 Task: Create a rule whensomeone is removed from a card.
Action: Mouse pressed left at (830, 218)
Screenshot: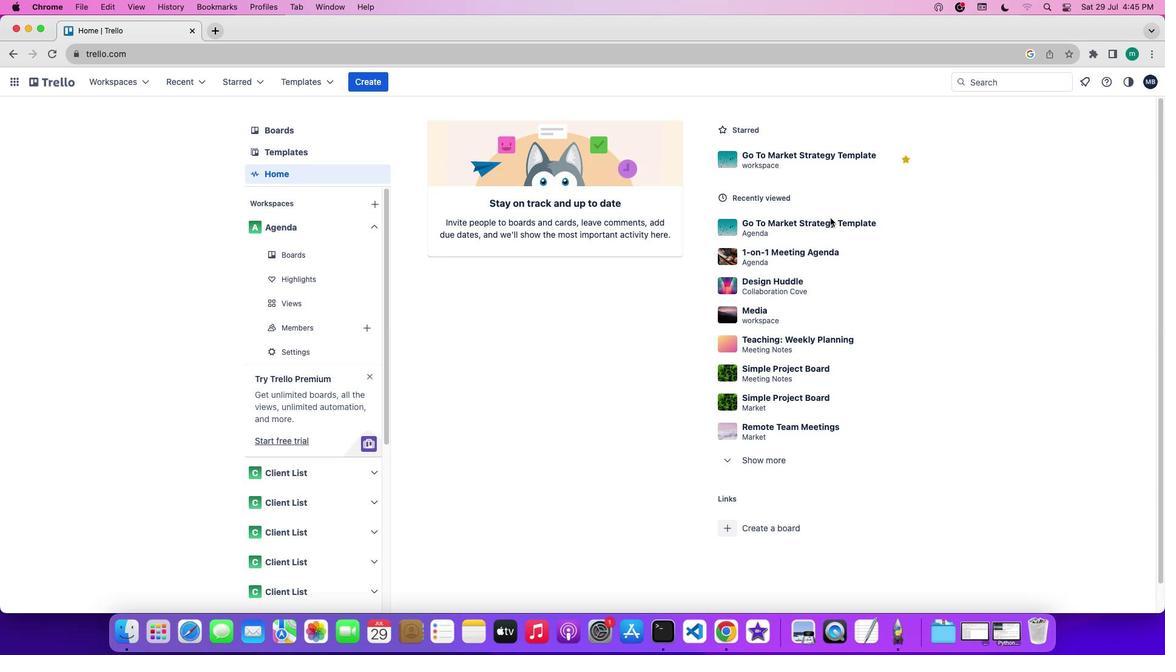 
Action: Mouse pressed left at (830, 218)
Screenshot: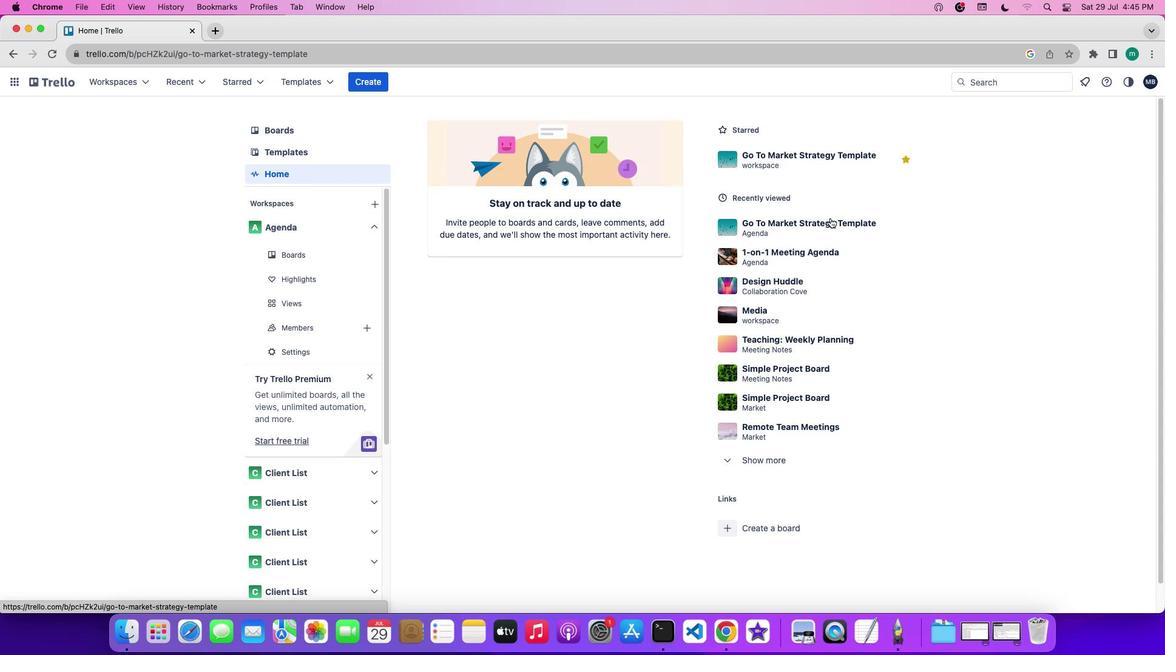 
Action: Mouse moved to (1008, 262)
Screenshot: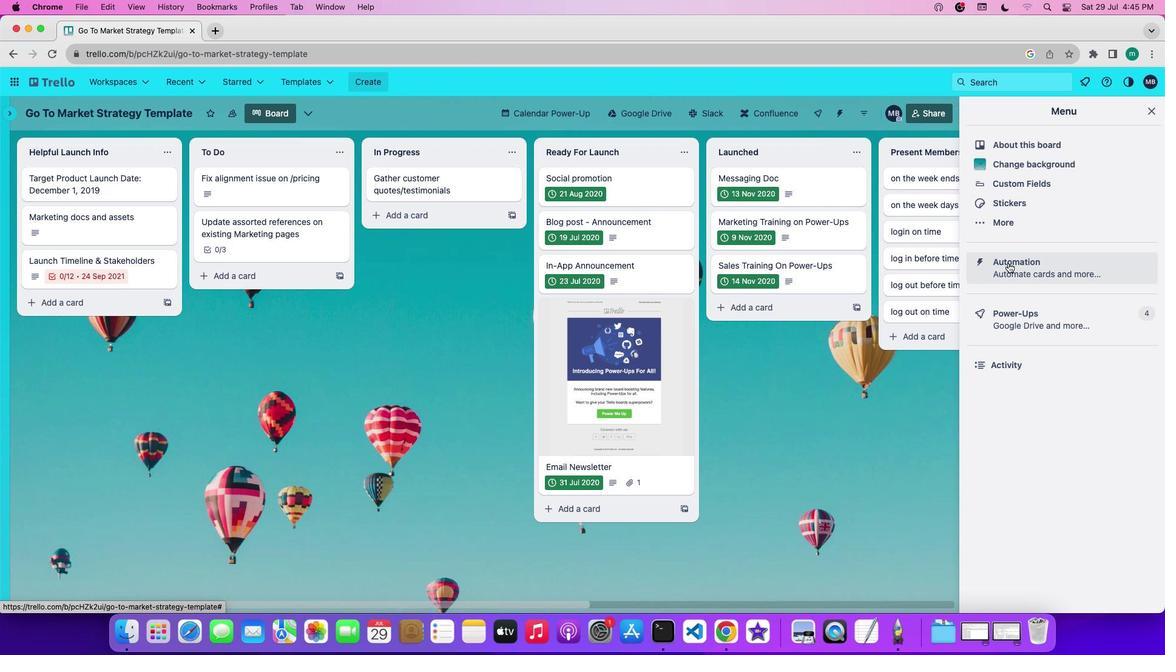 
Action: Mouse pressed left at (1008, 262)
Screenshot: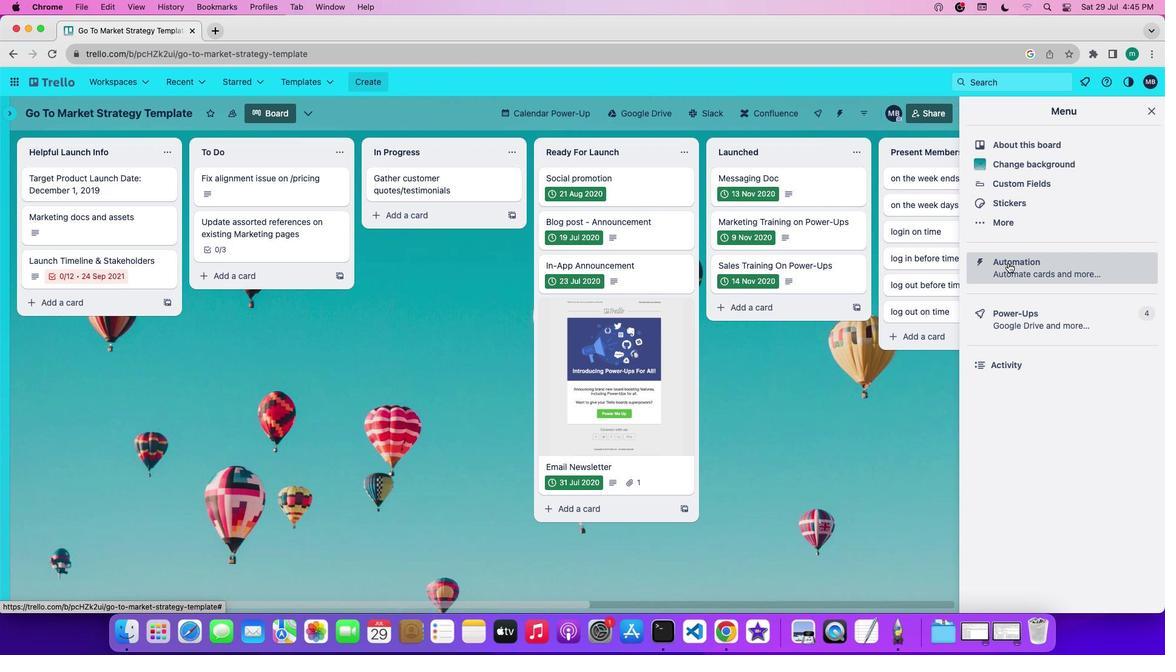 
Action: Mouse moved to (47, 225)
Screenshot: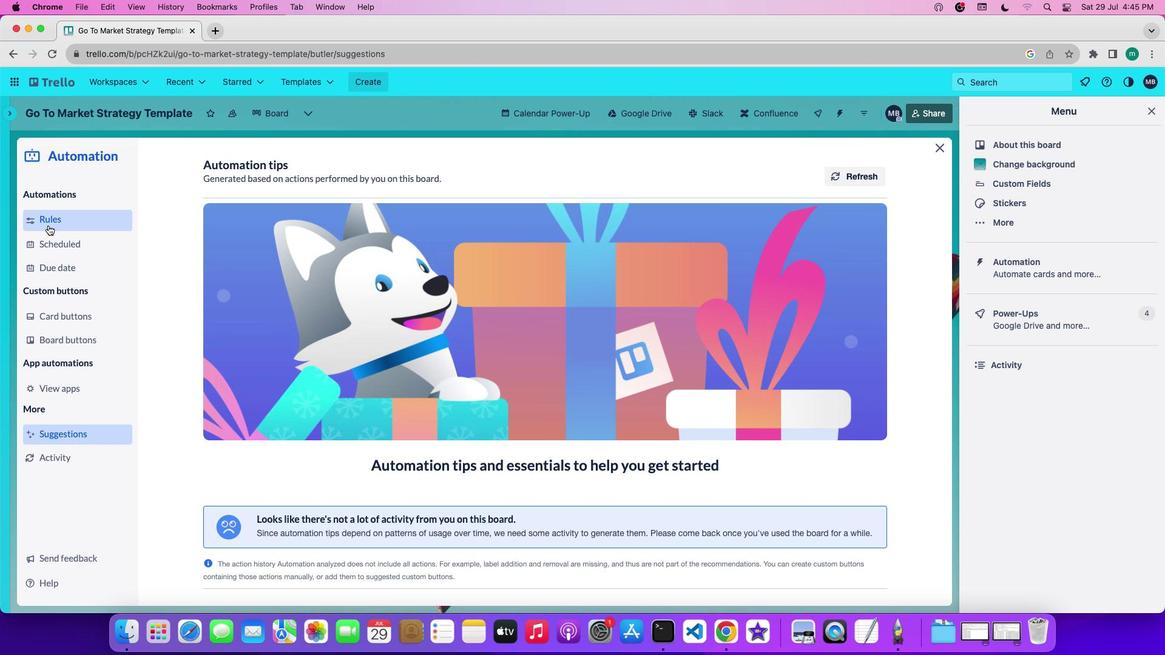 
Action: Mouse pressed left at (47, 225)
Screenshot: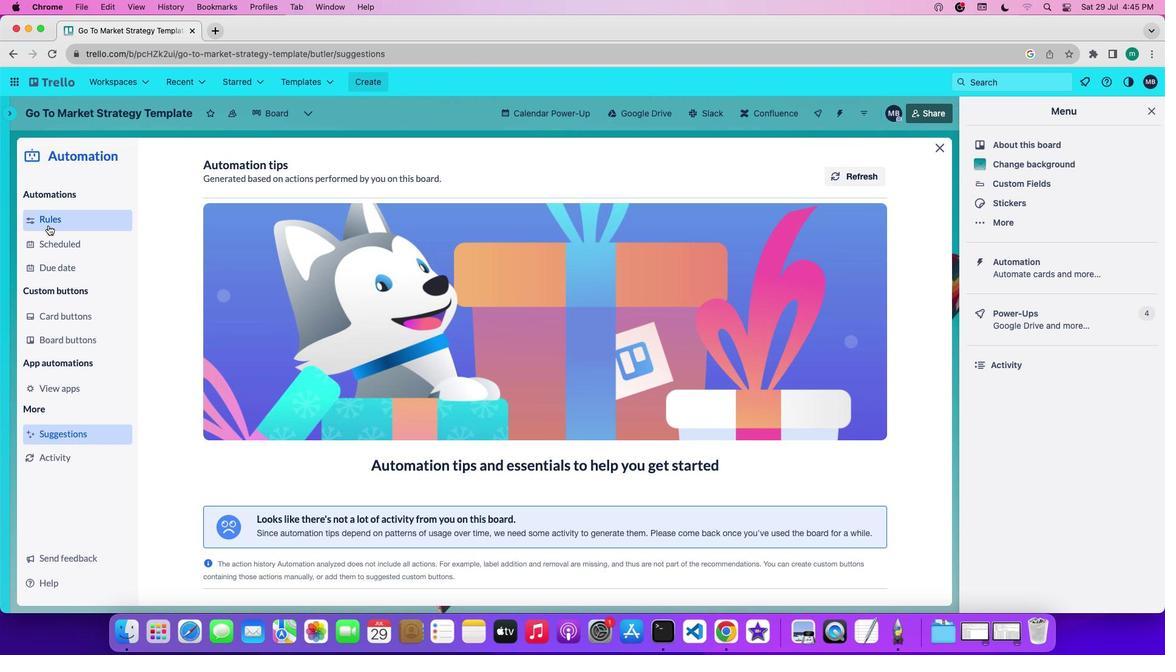
Action: Mouse moved to (261, 431)
Screenshot: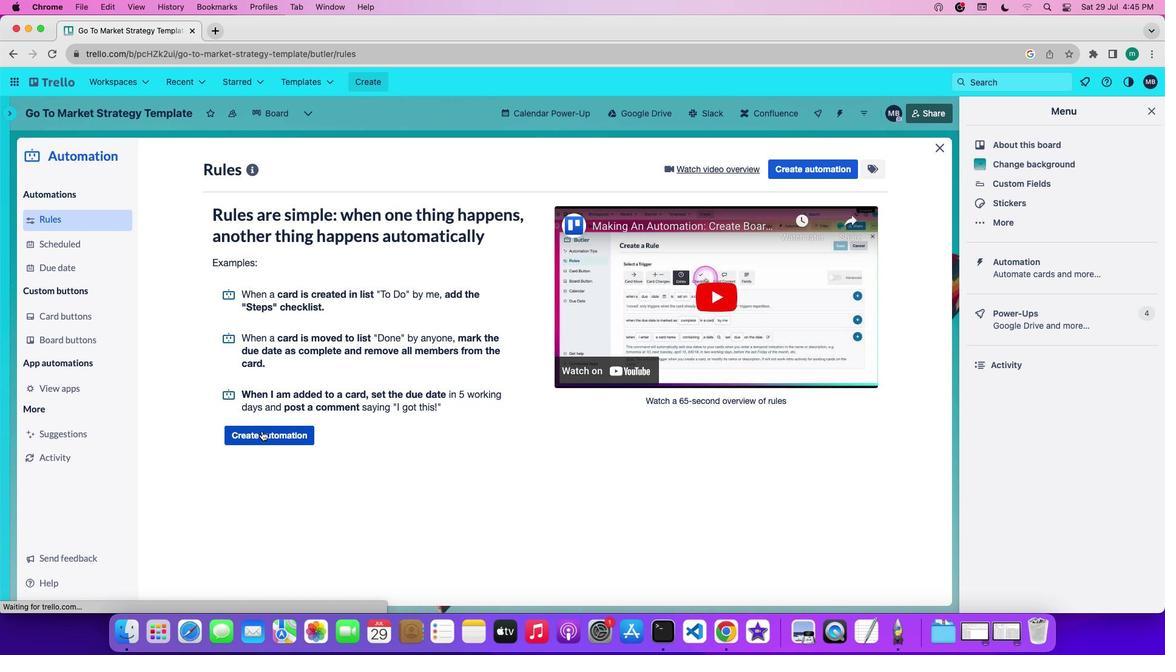 
Action: Mouse pressed left at (261, 431)
Screenshot: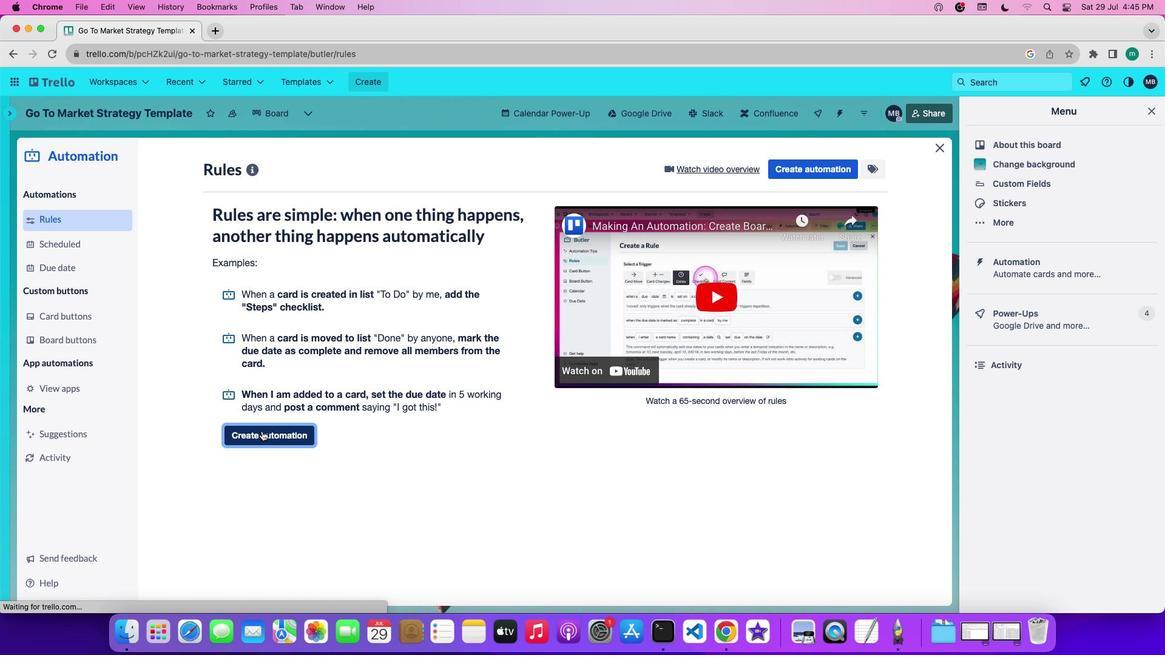 
Action: Mouse moved to (509, 281)
Screenshot: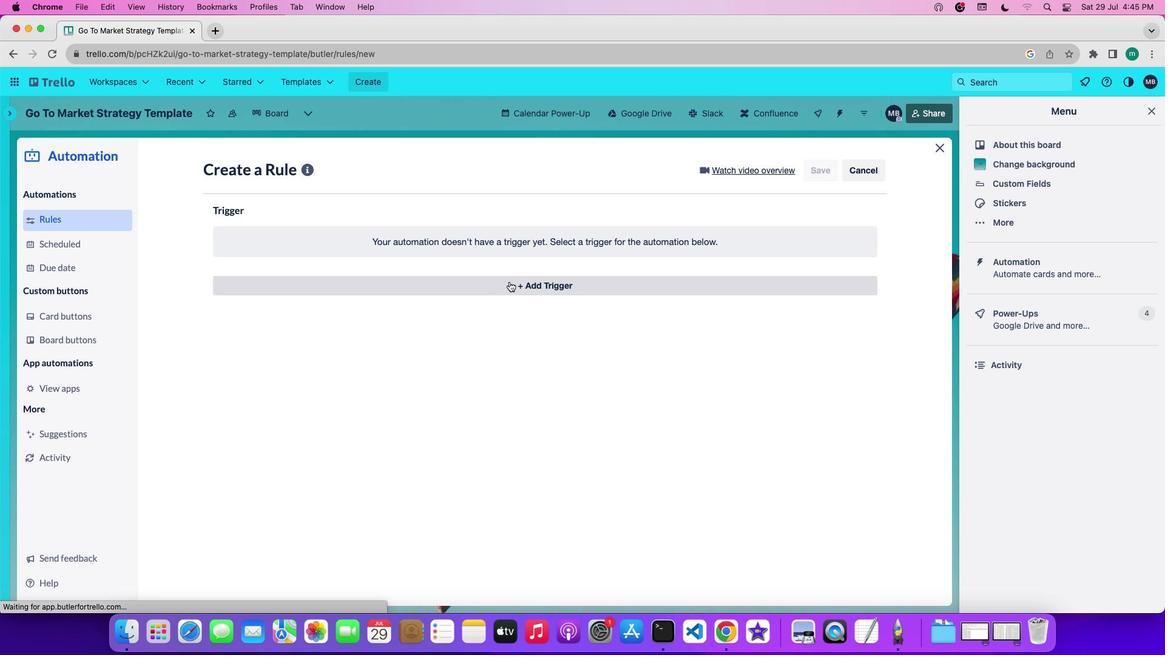 
Action: Mouse pressed left at (509, 281)
Screenshot: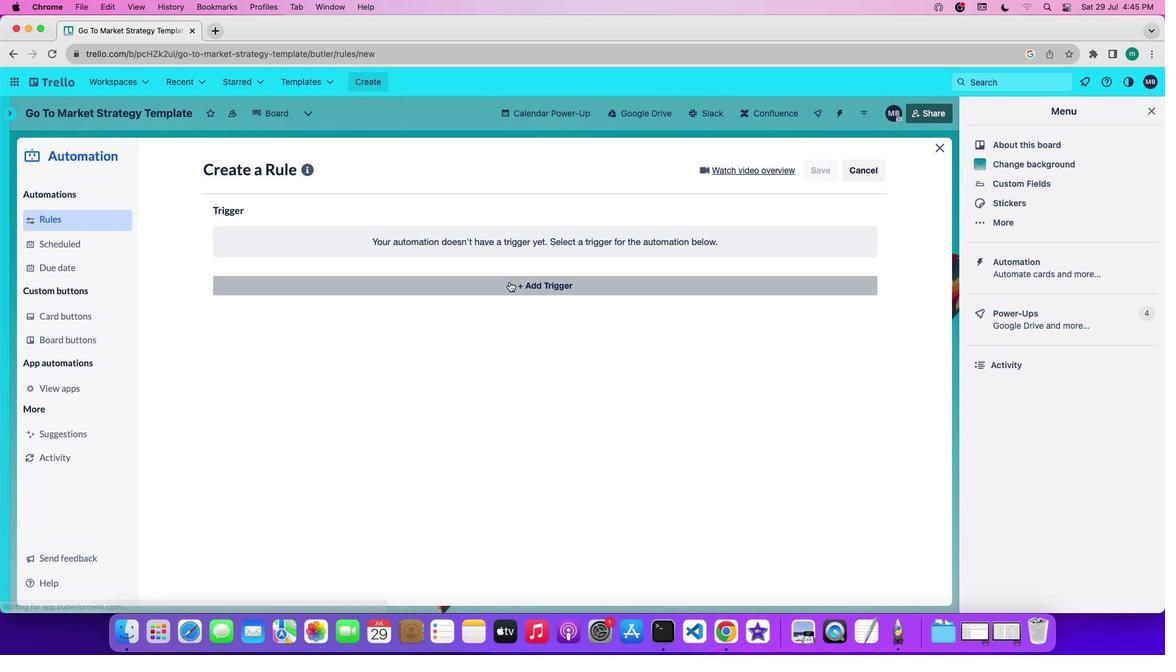 
Action: Mouse moved to (296, 321)
Screenshot: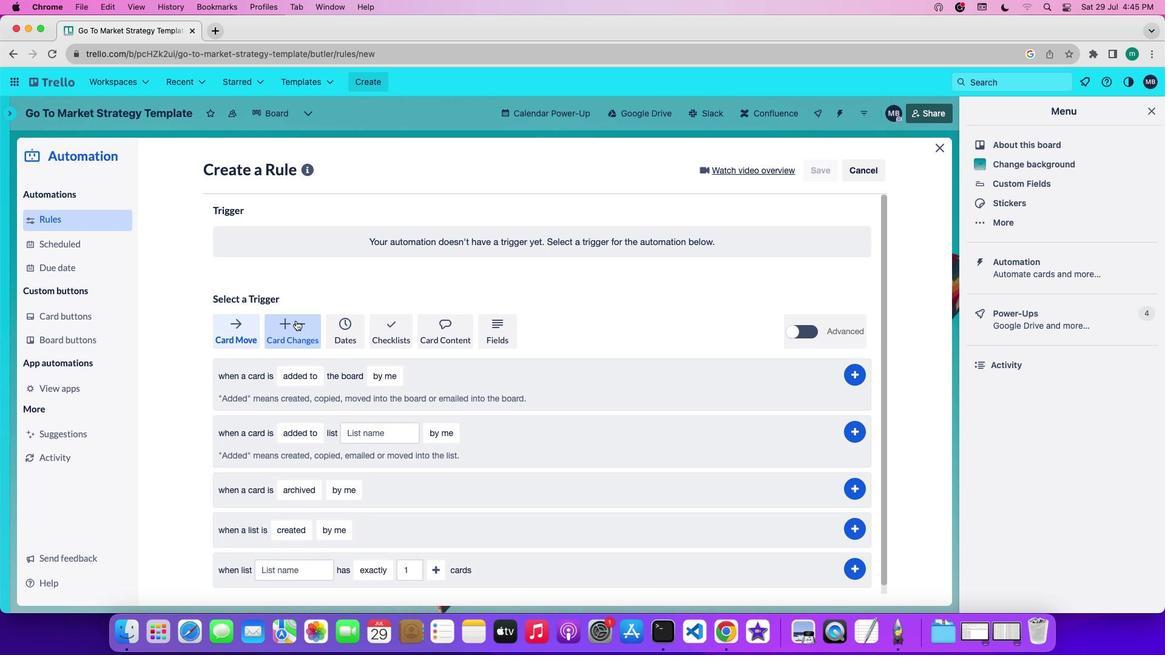 
Action: Mouse pressed left at (296, 321)
Screenshot: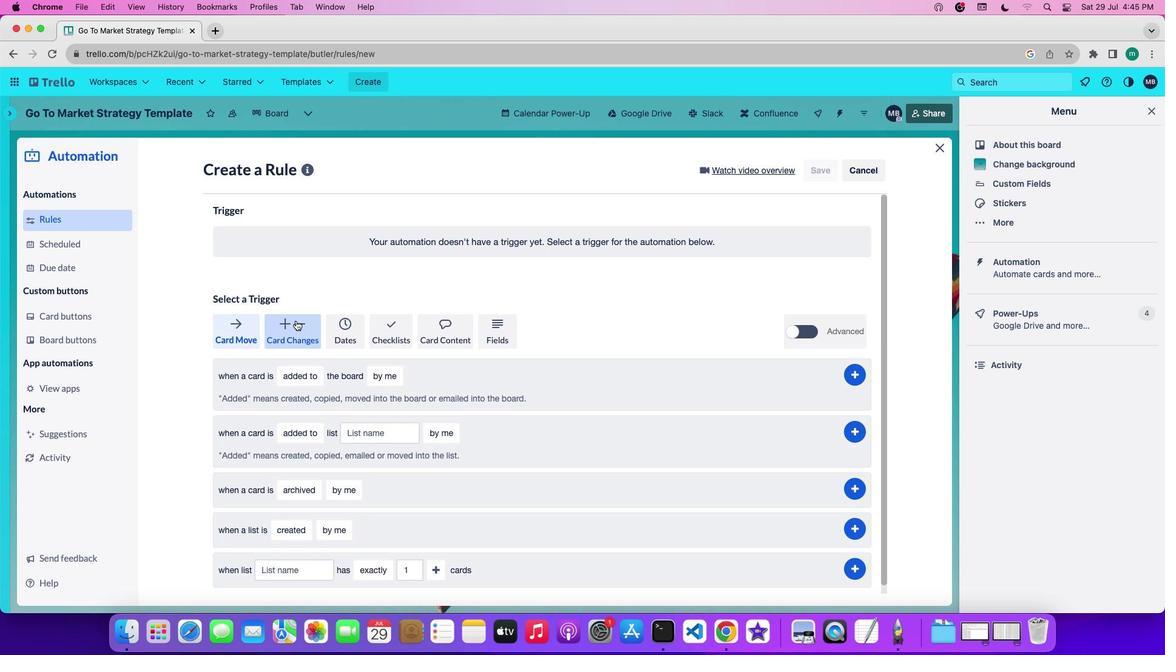 
Action: Mouse moved to (260, 458)
Screenshot: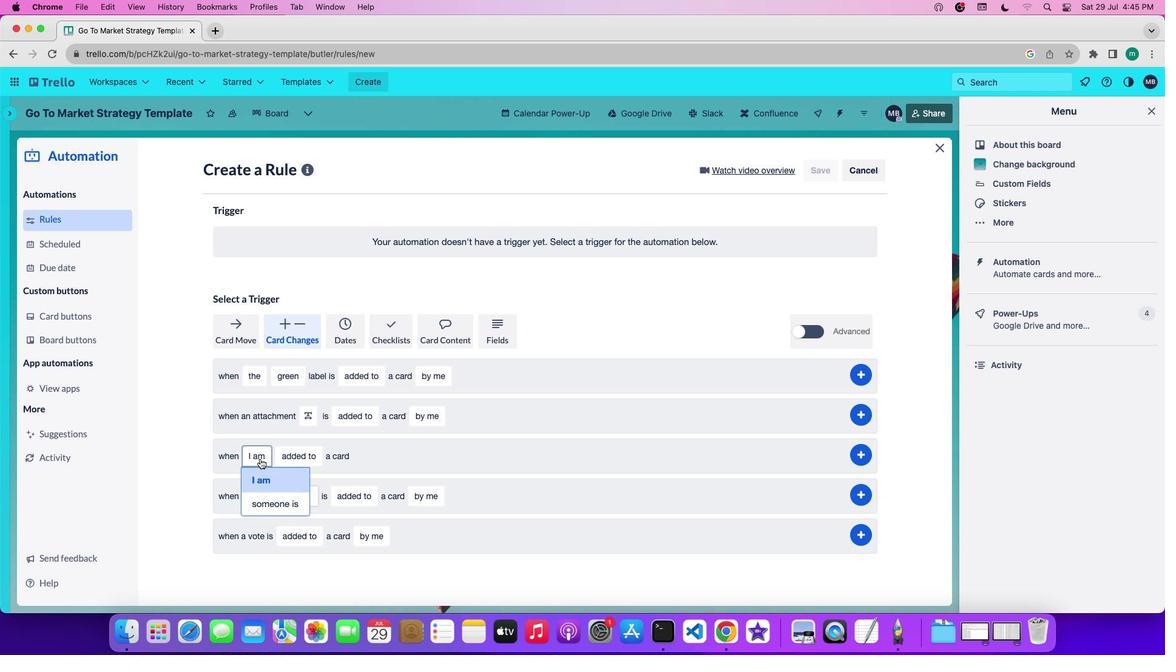
Action: Mouse pressed left at (260, 458)
Screenshot: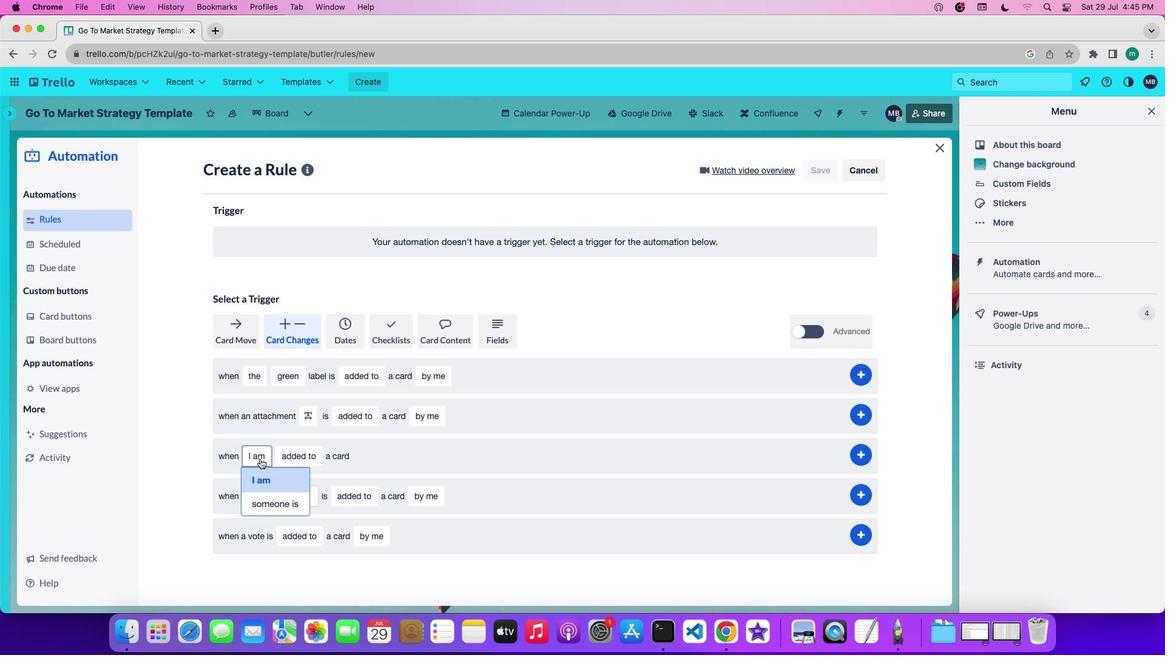 
Action: Mouse moved to (275, 503)
Screenshot: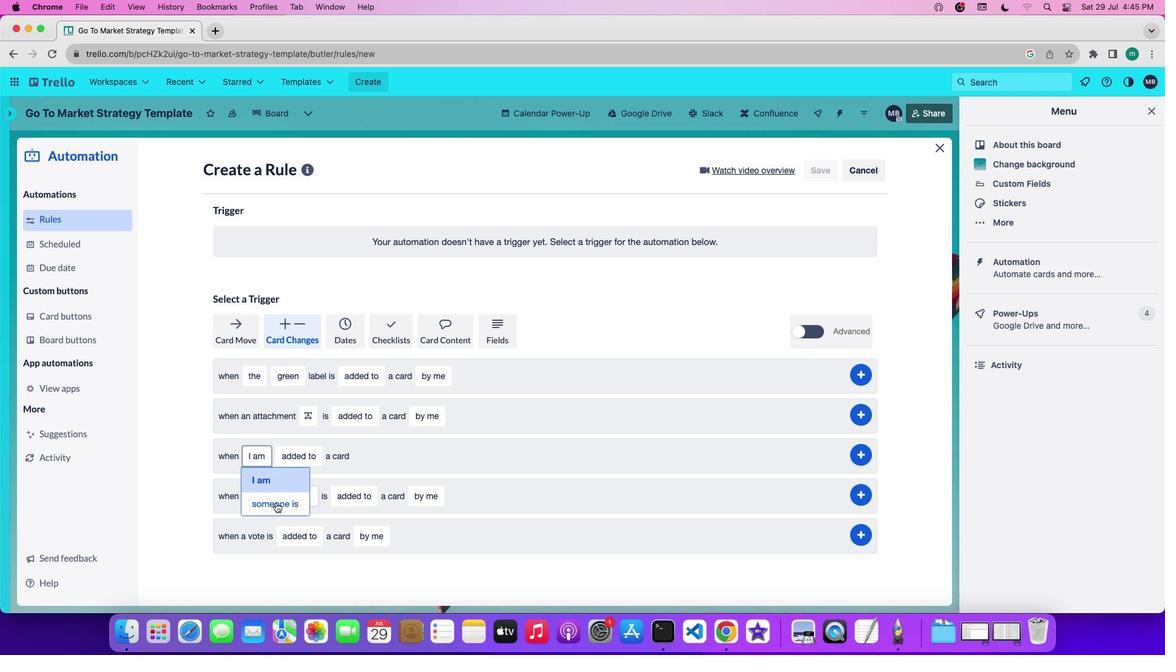 
Action: Mouse pressed left at (275, 503)
Screenshot: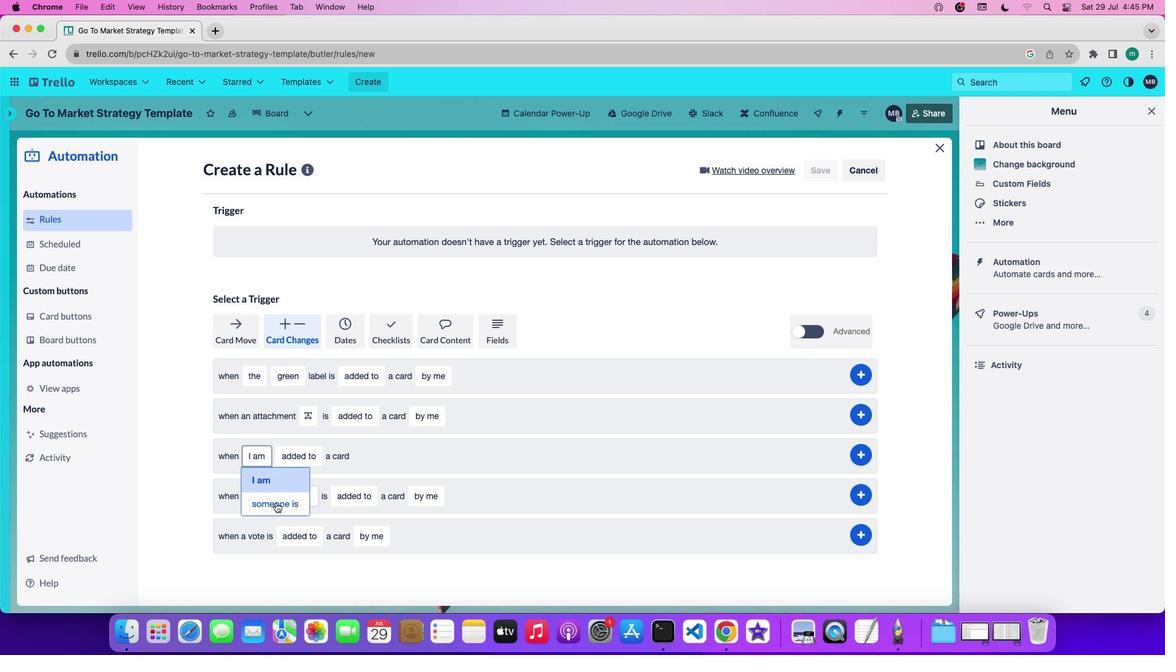 
Action: Mouse moved to (324, 457)
Screenshot: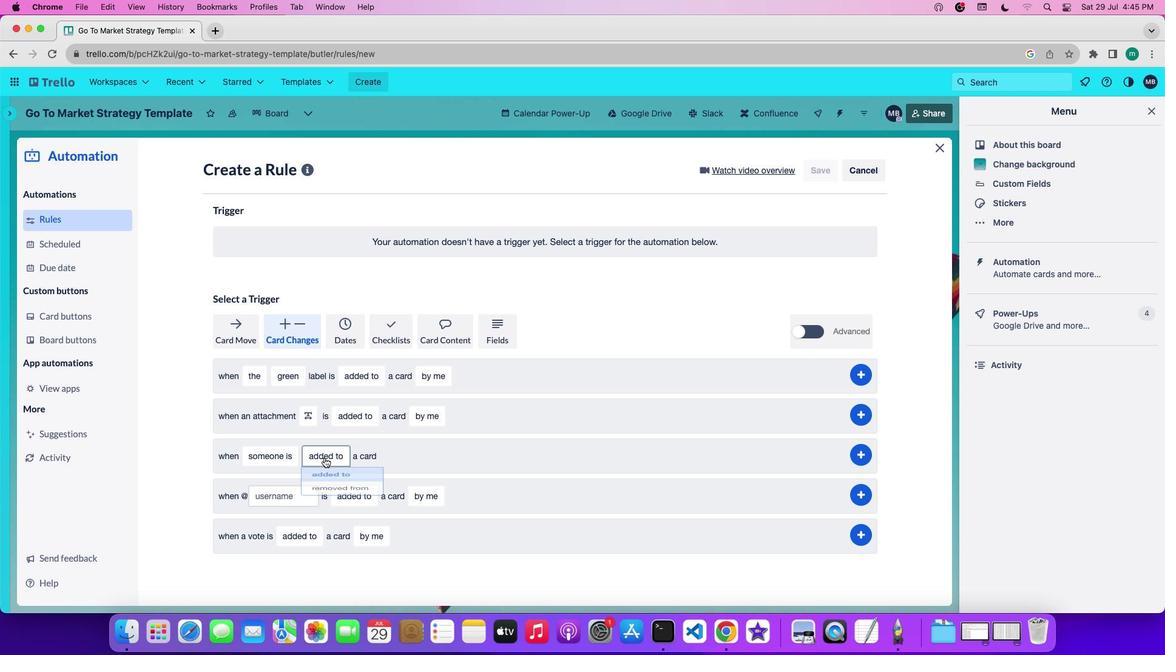 
Action: Mouse pressed left at (324, 457)
Screenshot: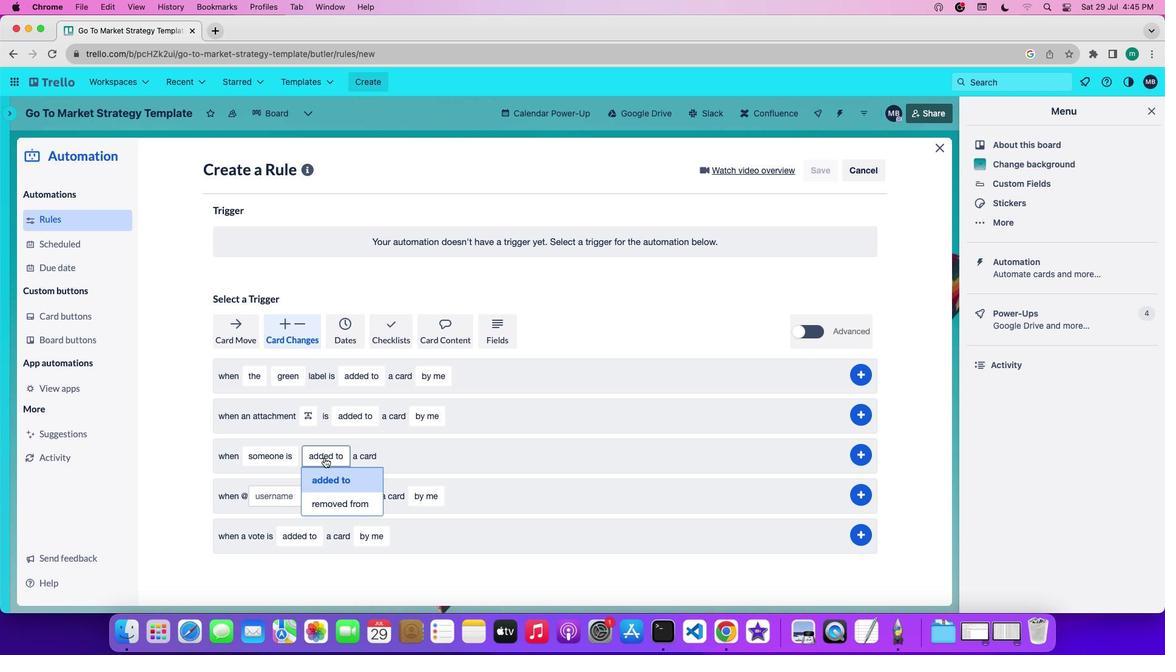 
Action: Mouse moved to (321, 500)
Screenshot: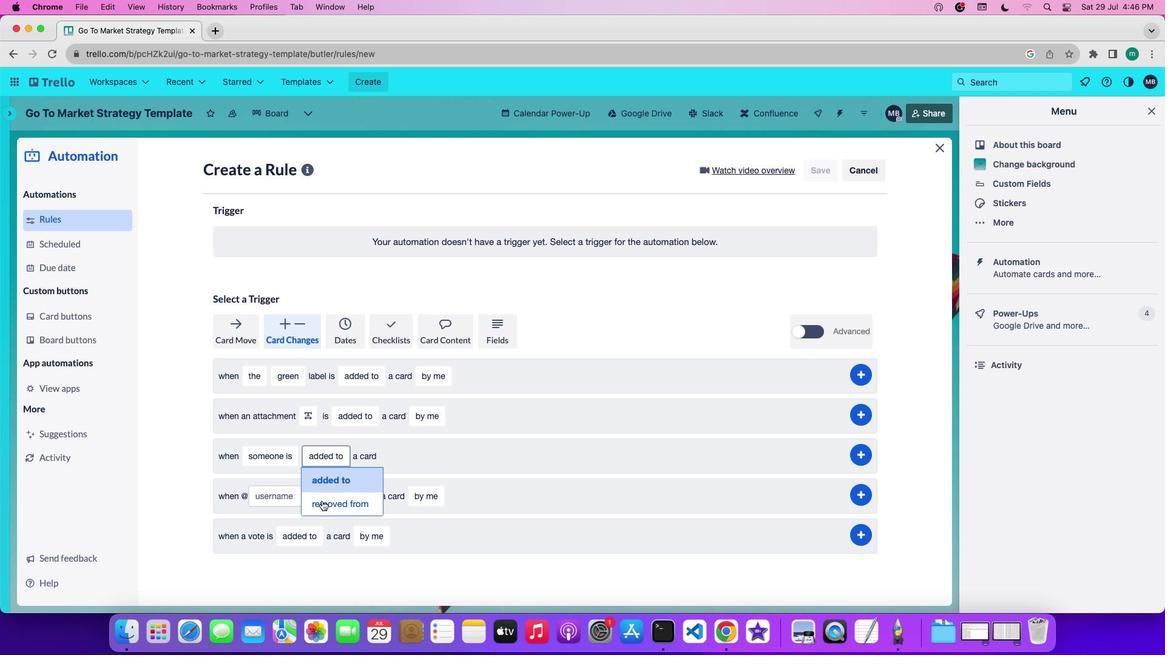 
Action: Mouse pressed left at (321, 500)
Screenshot: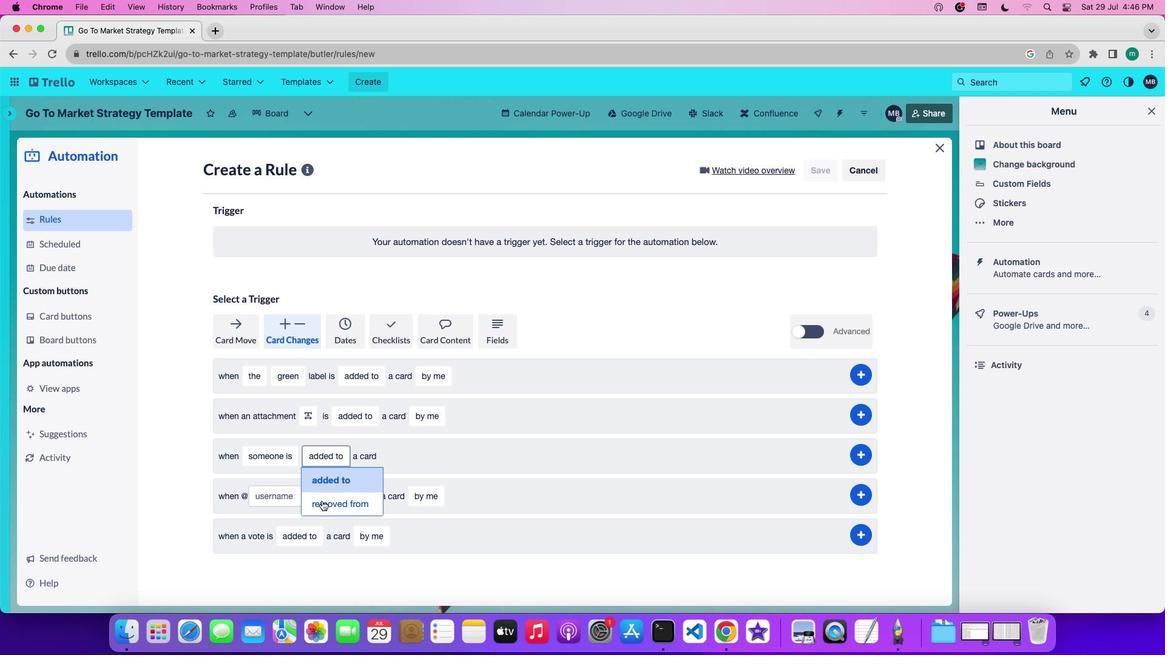 
Action: Mouse moved to (867, 451)
Screenshot: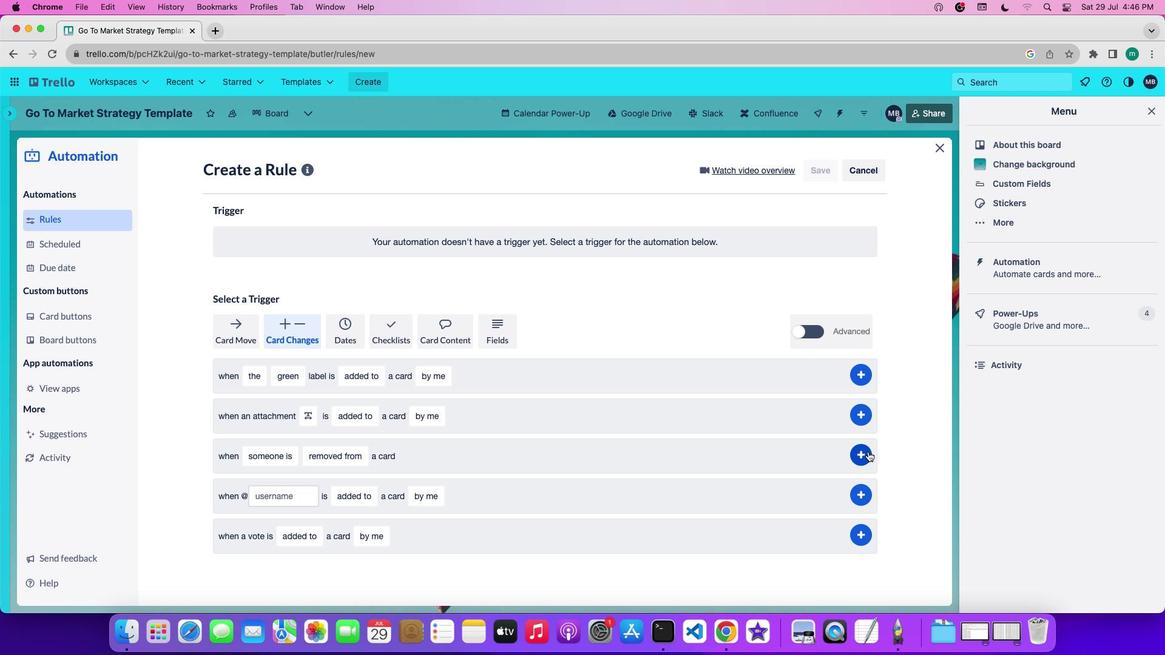 
Action: Mouse pressed left at (867, 451)
Screenshot: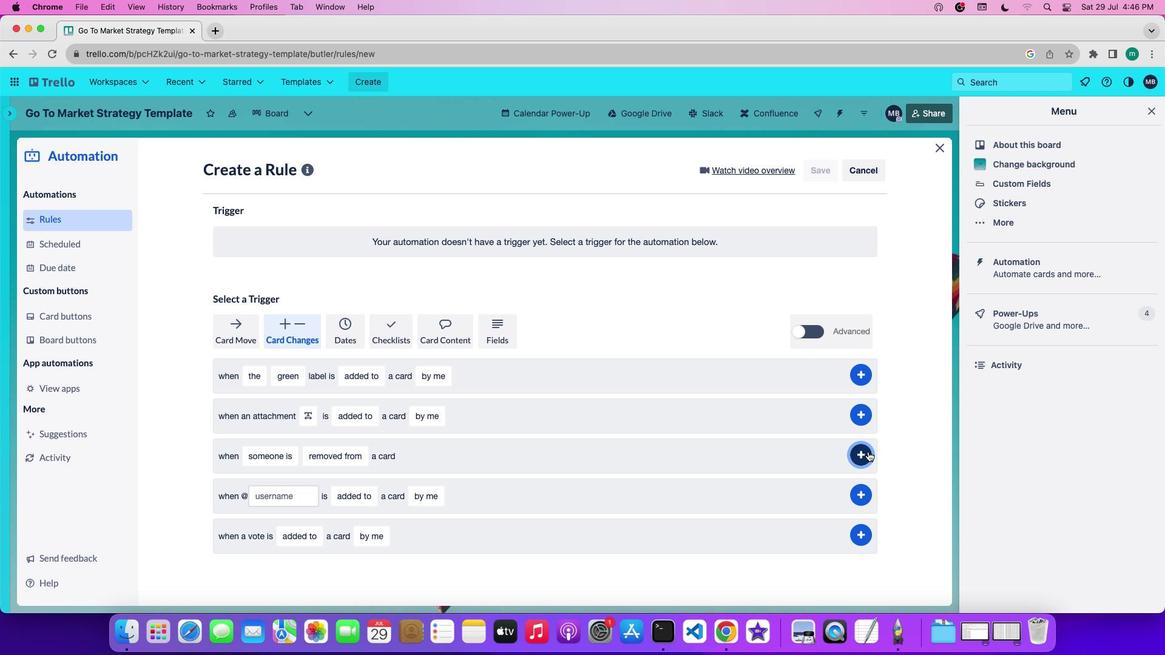 
Action: Mouse moved to (885, 458)
Screenshot: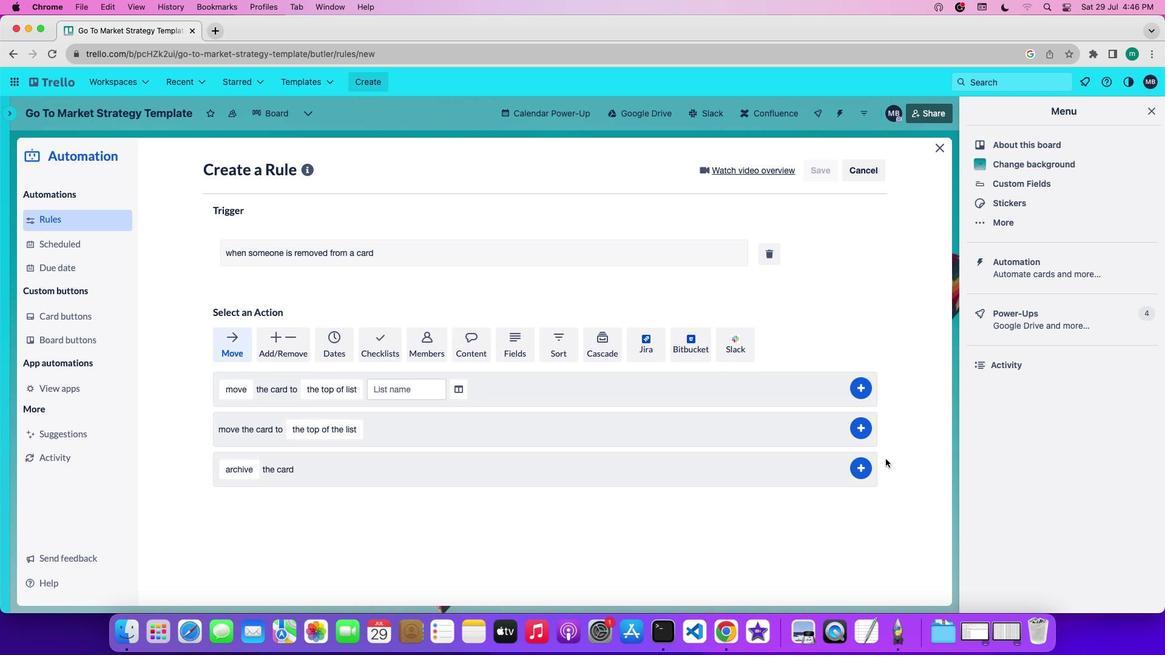 
